 Task: Create List Press Releases in Board Product Launch Planning to Workspace Customer Analytics. Create List Social Media Posts in Board Employee Recognition and Rewards to Workspace Customer Analytics. Create List Landing Pages in Board Content Marketing Content Repurposing and Optimization to Workspace Customer Analytics
Action: Mouse moved to (405, 137)
Screenshot: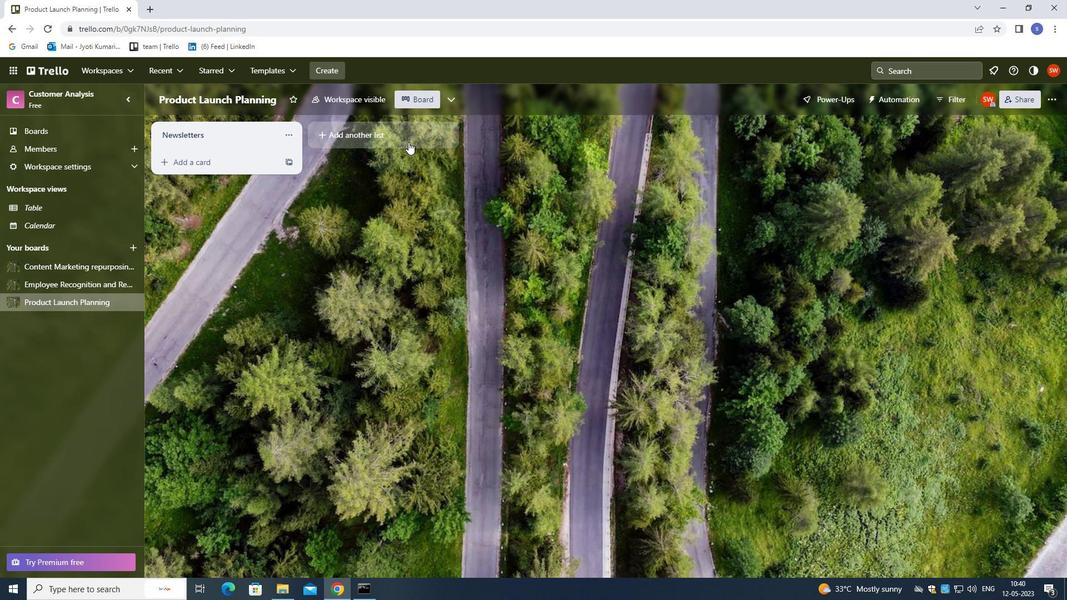 
Action: Mouse pressed left at (405, 137)
Screenshot: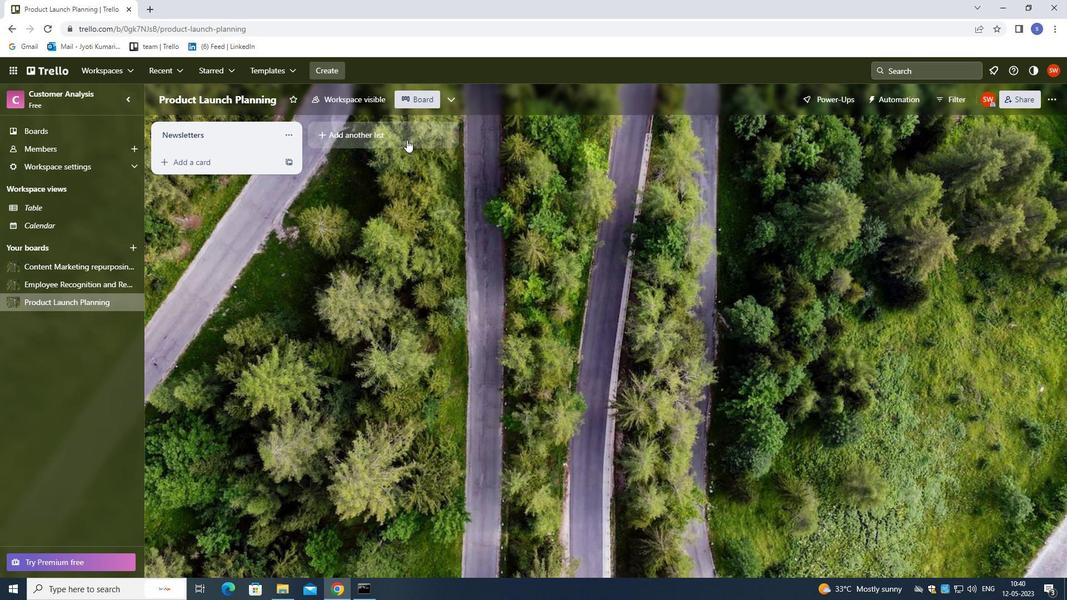 
Action: Mouse moved to (529, 306)
Screenshot: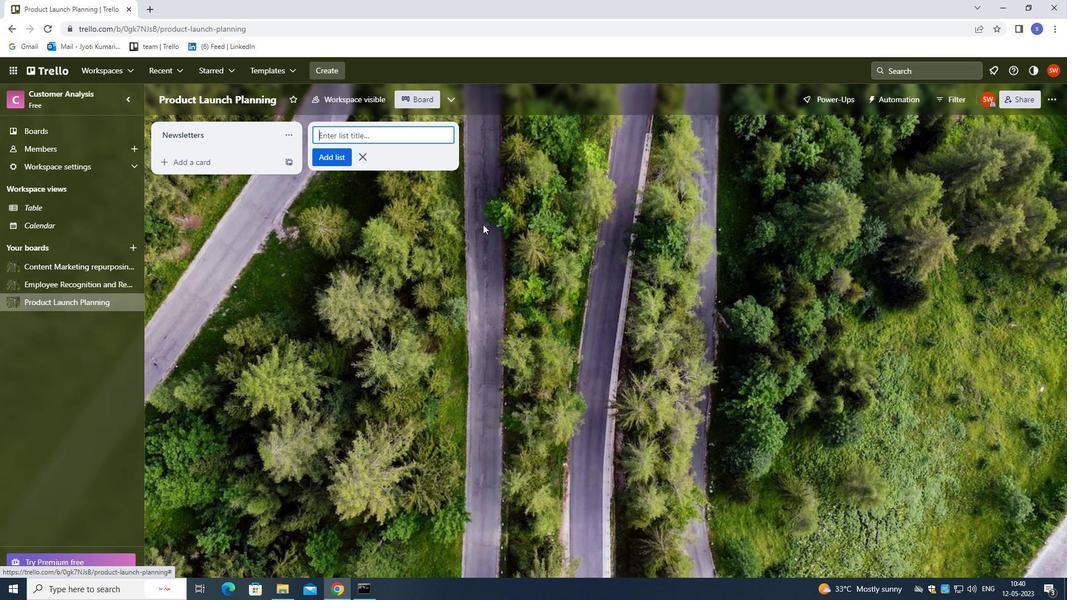 
Action: Key pressed <Key.shift>PRESS<Key.space><Key.shift>RELEASES<Key.enter>
Screenshot: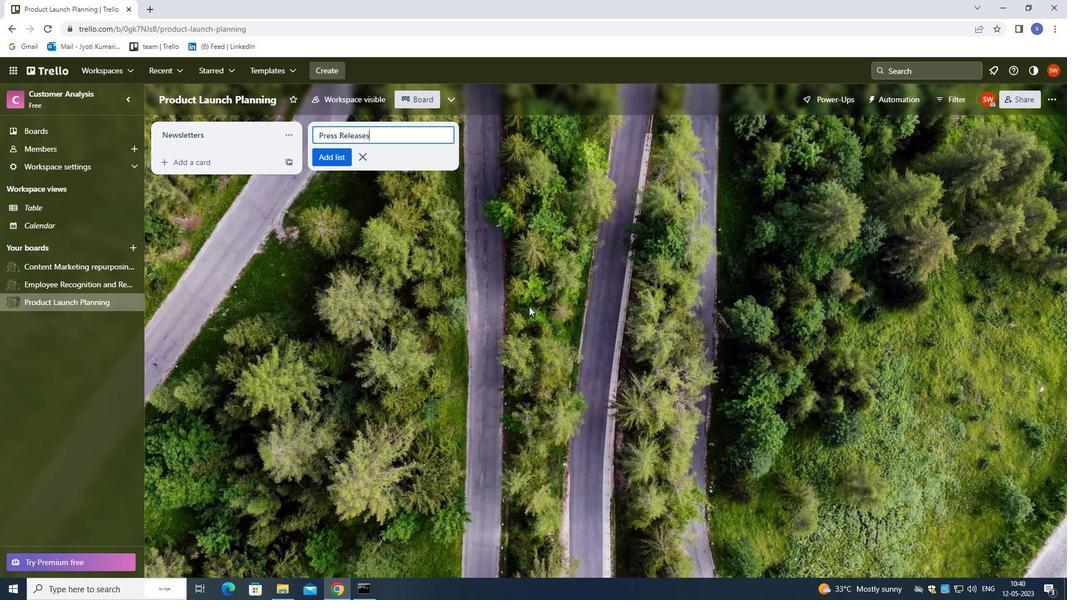 
Action: Mouse moved to (68, 279)
Screenshot: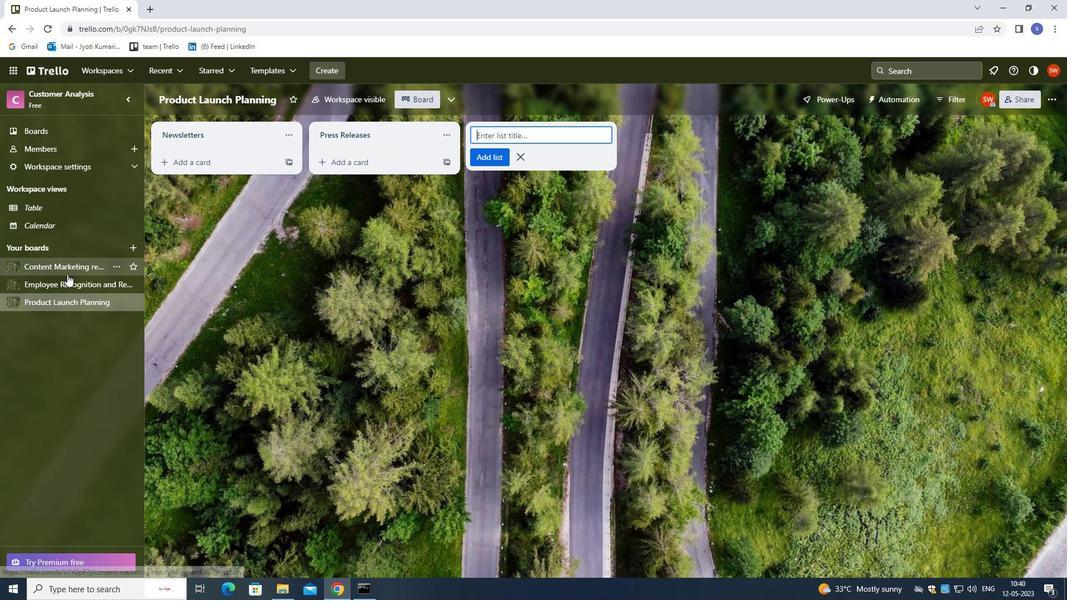 
Action: Mouse pressed left at (68, 279)
Screenshot: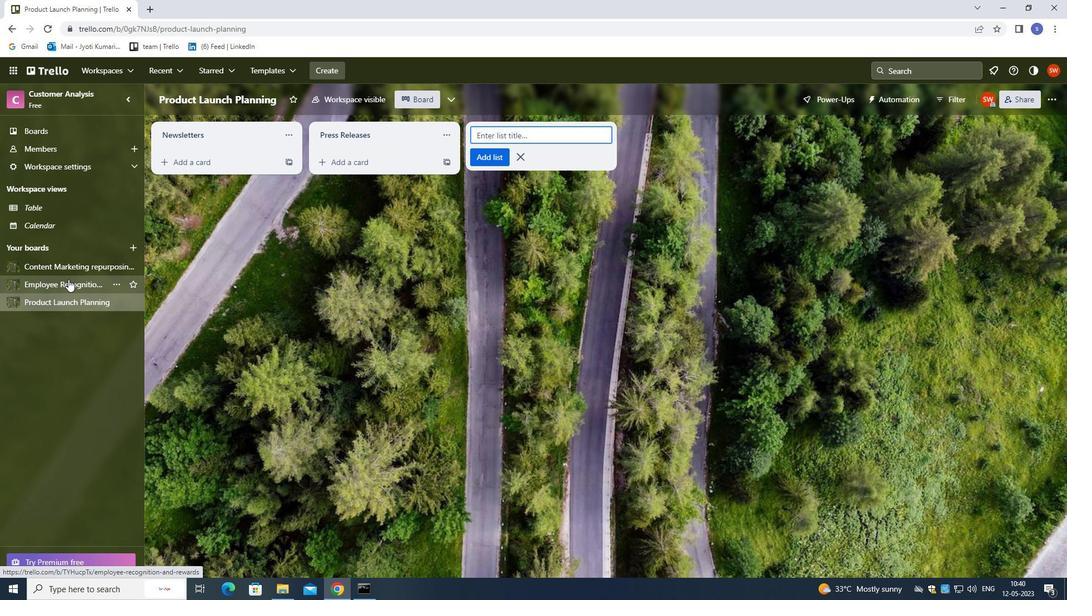 
Action: Mouse moved to (346, 133)
Screenshot: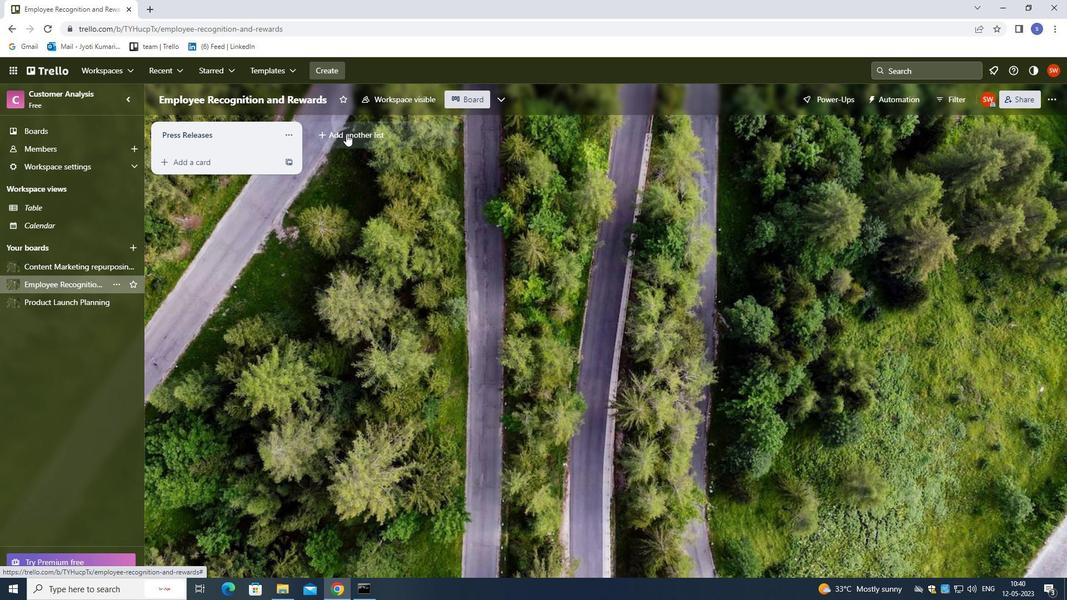 
Action: Mouse pressed left at (346, 133)
Screenshot: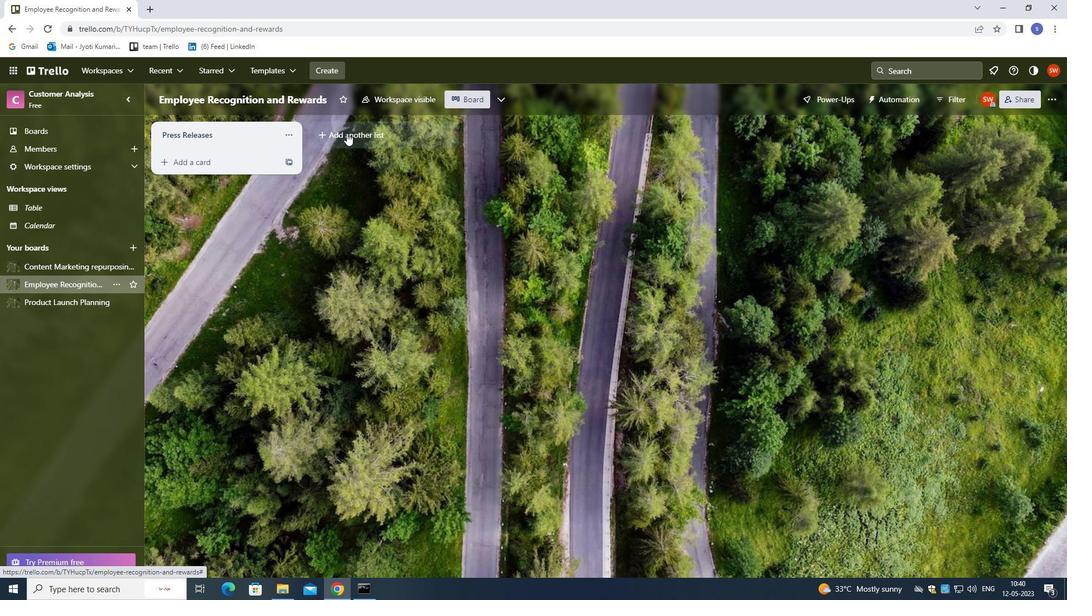 
Action: Mouse moved to (346, 133)
Screenshot: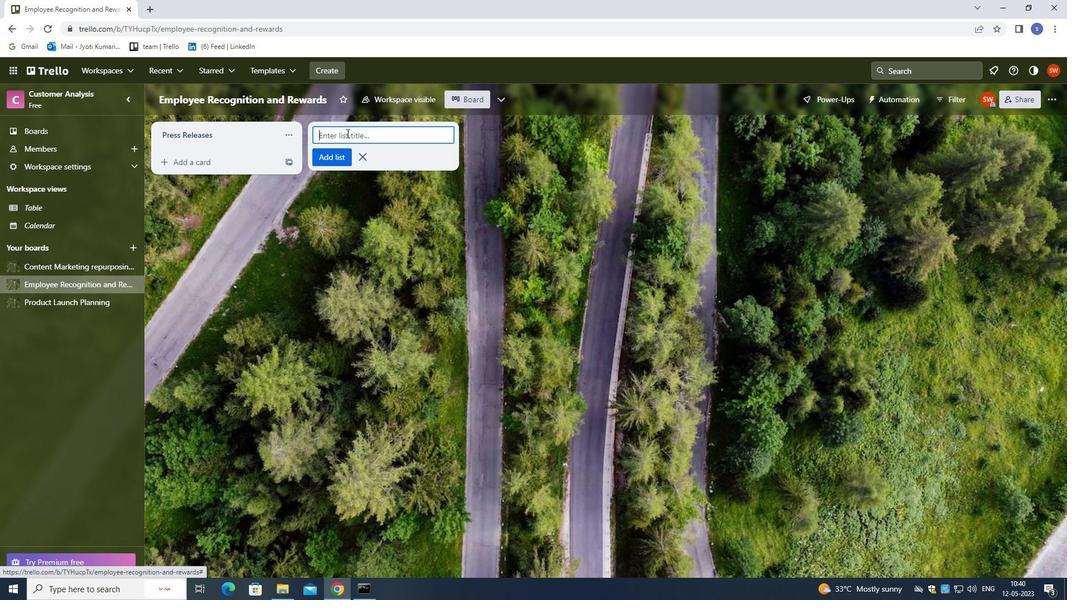 
Action: Key pressed <Key.shift>SOCIAL<Key.space><Key.shift>MEDIA<Key.space><Key.shift>POSTS<Key.enter>
Screenshot: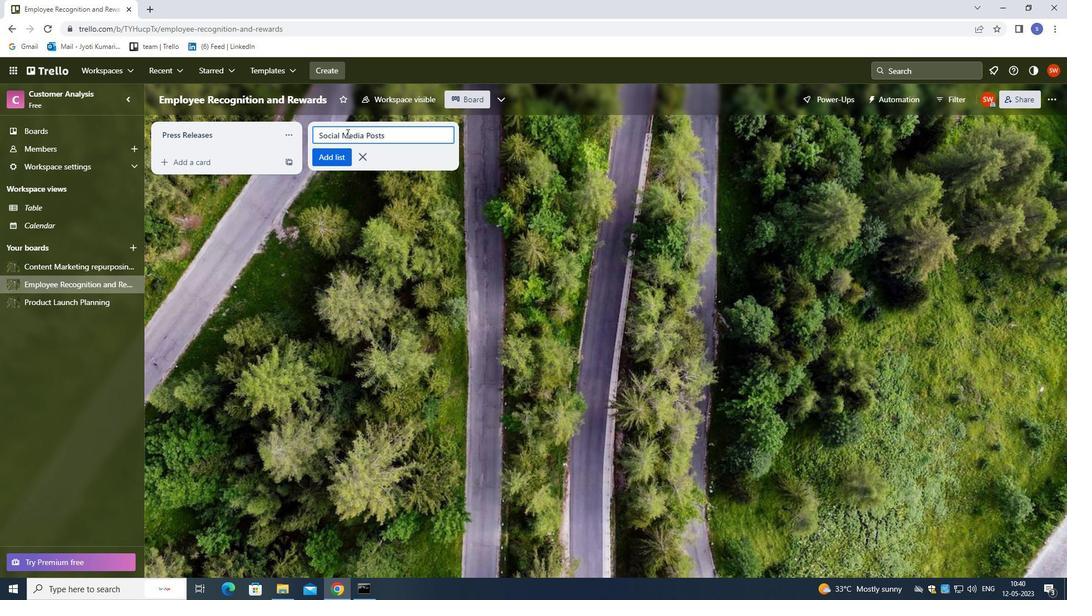 
Action: Mouse moved to (67, 265)
Screenshot: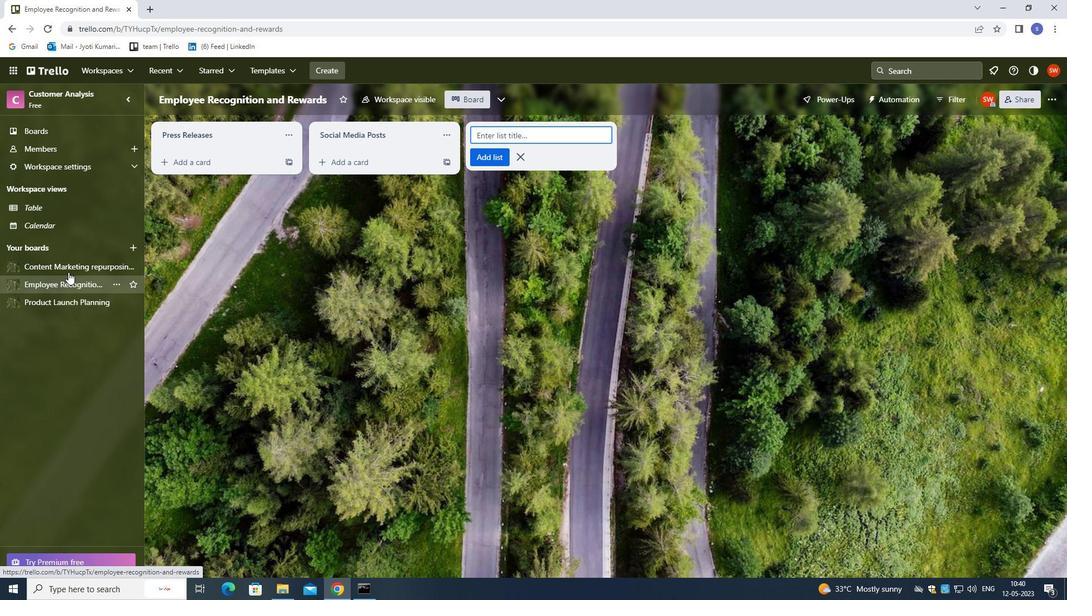 
Action: Mouse pressed left at (67, 265)
Screenshot: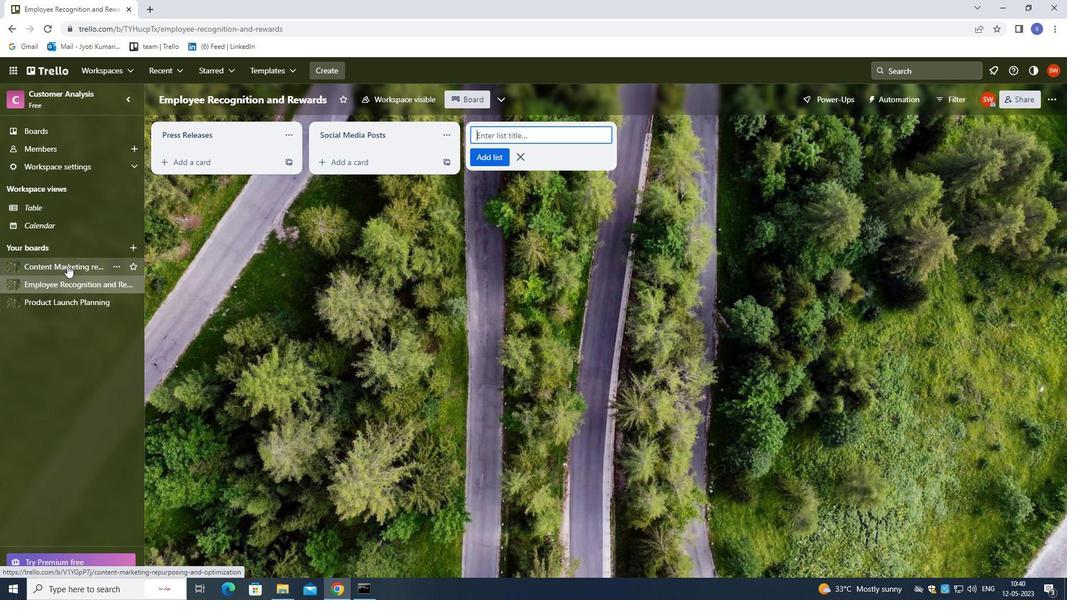 
Action: Mouse moved to (351, 135)
Screenshot: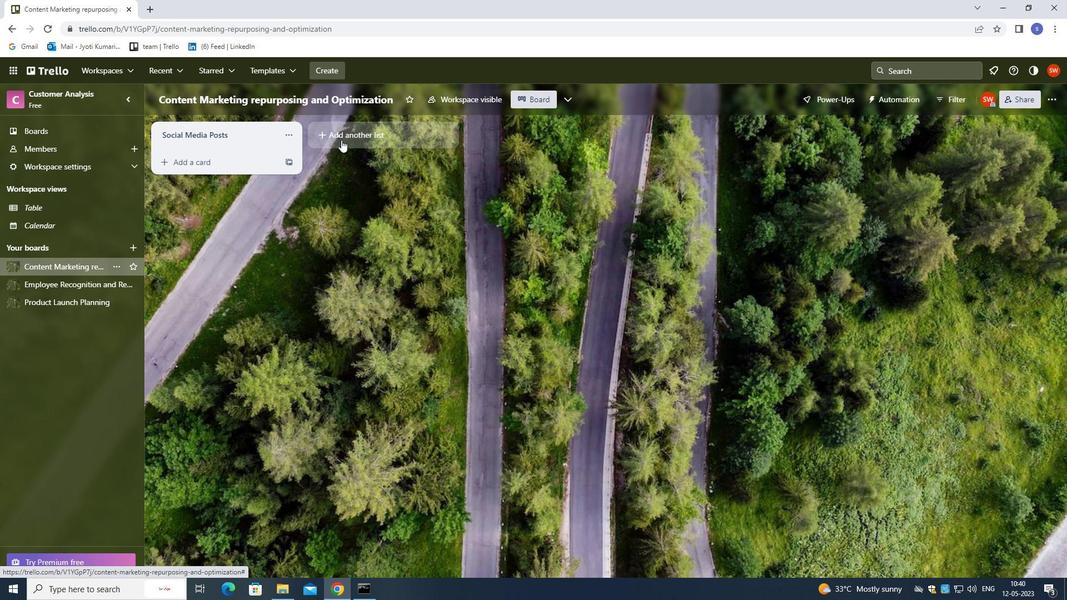 
Action: Mouse pressed left at (351, 135)
Screenshot: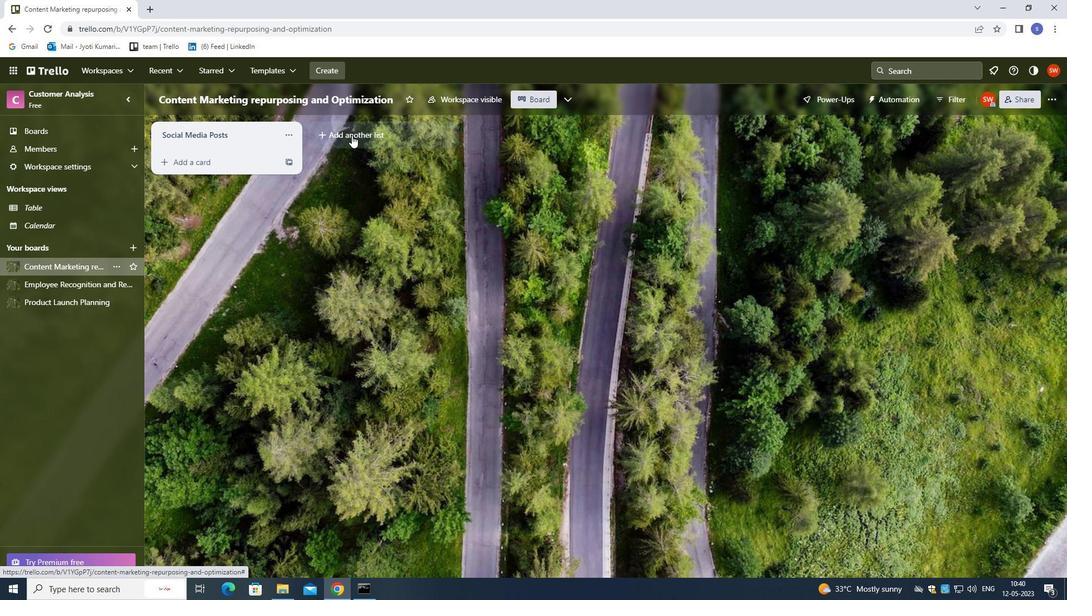 
Action: Key pressed <Key.shift><Key.shift><Key.shift><Key.shift><Key.shift><Key.shift><Key.shift>LANDING<Key.space><Key.shift>PAGES<Key.enter>
Screenshot: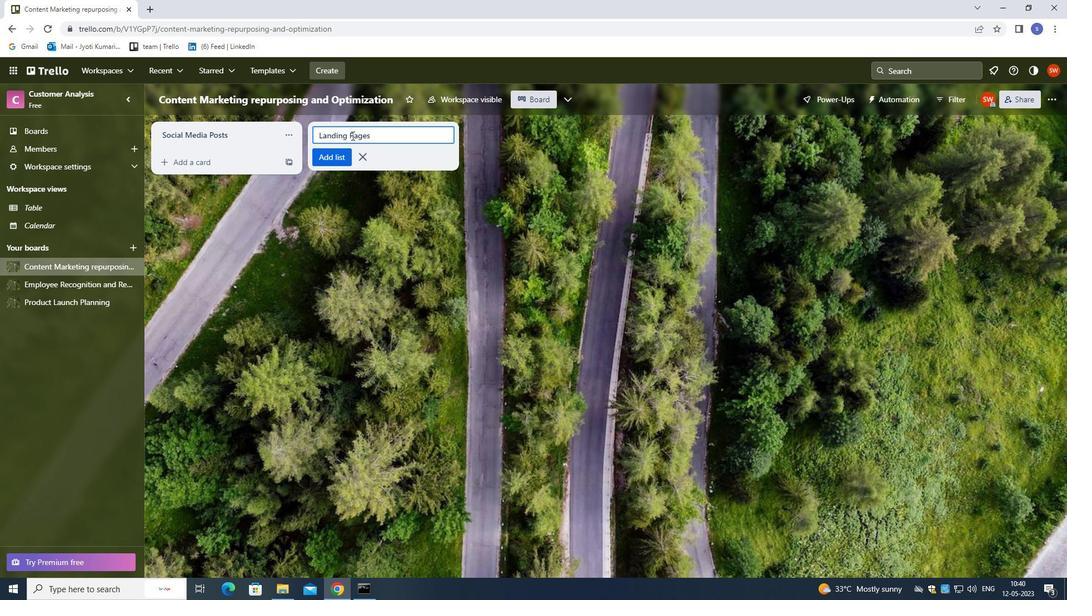 
